 Task: Search one way flight ticket for 3 adults, 3 children in premium economy from Gainesville: Gainesville Regional Airport to Greensboro: Piedmont Triad International Airport on 5-1-2023. Choice of flights is Westjet. Price is upto 89000. Outbound departure time preference is 14:45.
Action: Mouse moved to (151, 149)
Screenshot: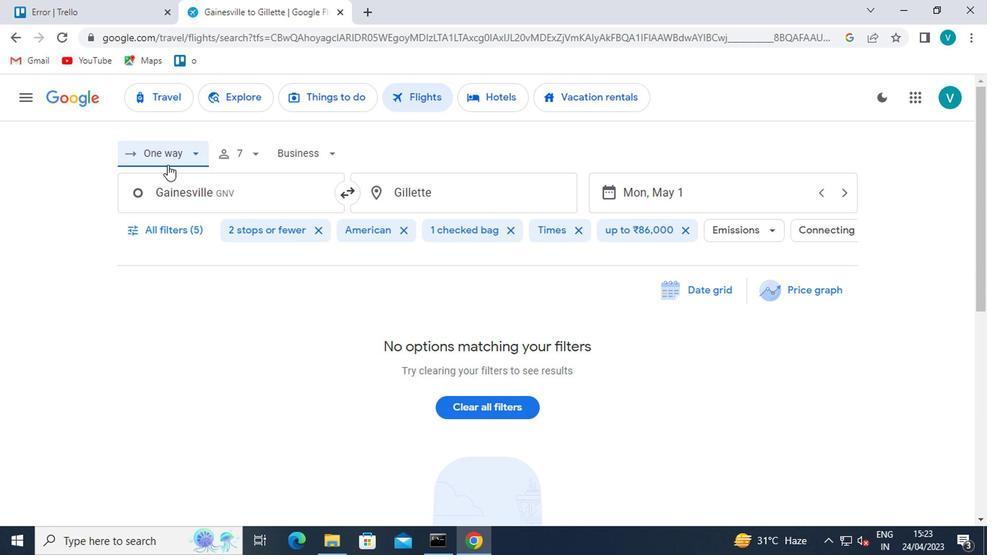 
Action: Mouse pressed left at (151, 149)
Screenshot: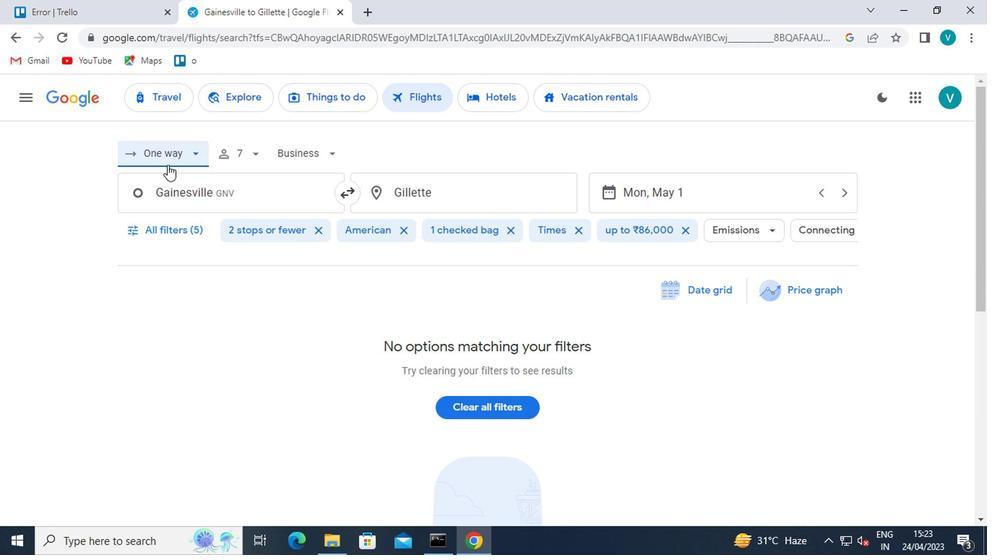 
Action: Mouse moved to (184, 224)
Screenshot: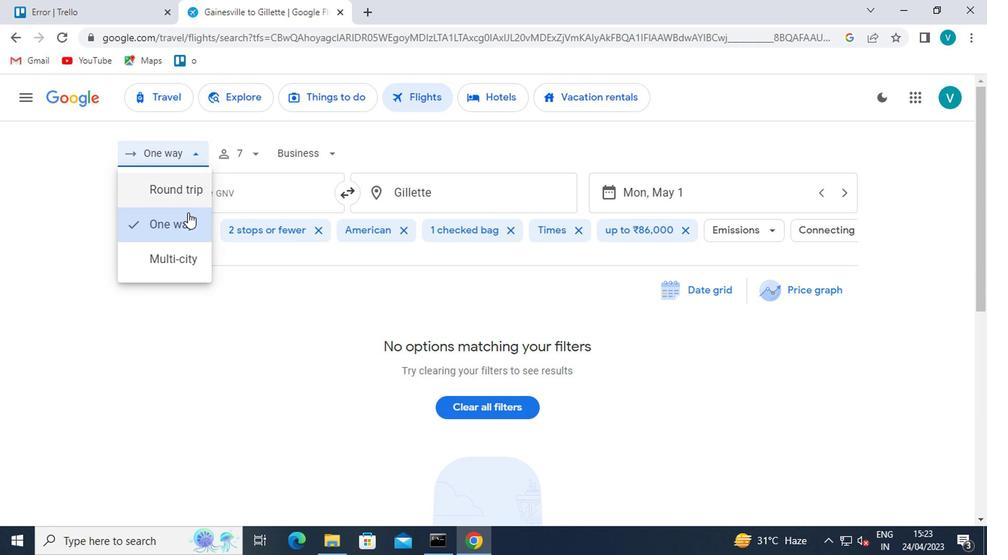 
Action: Mouse pressed left at (184, 224)
Screenshot: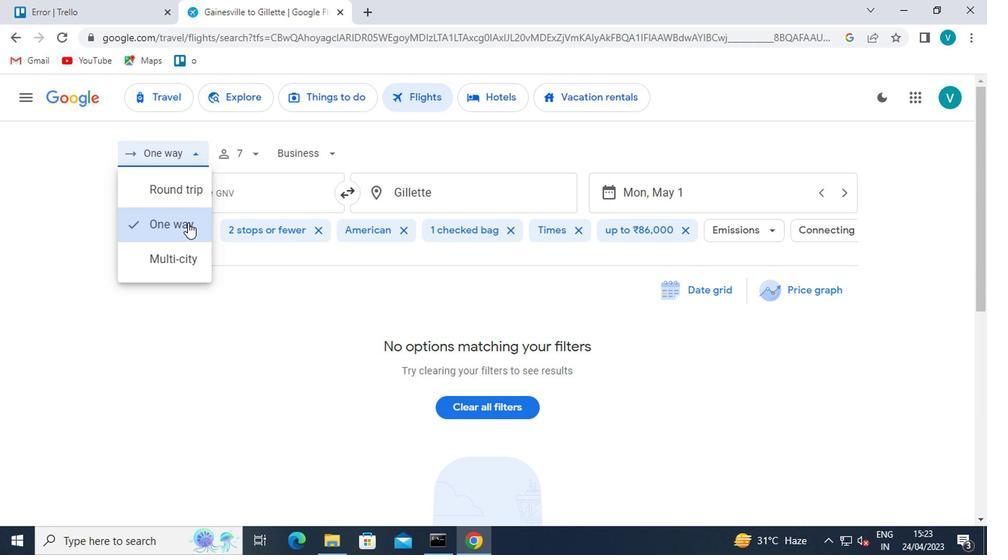 
Action: Mouse moved to (253, 159)
Screenshot: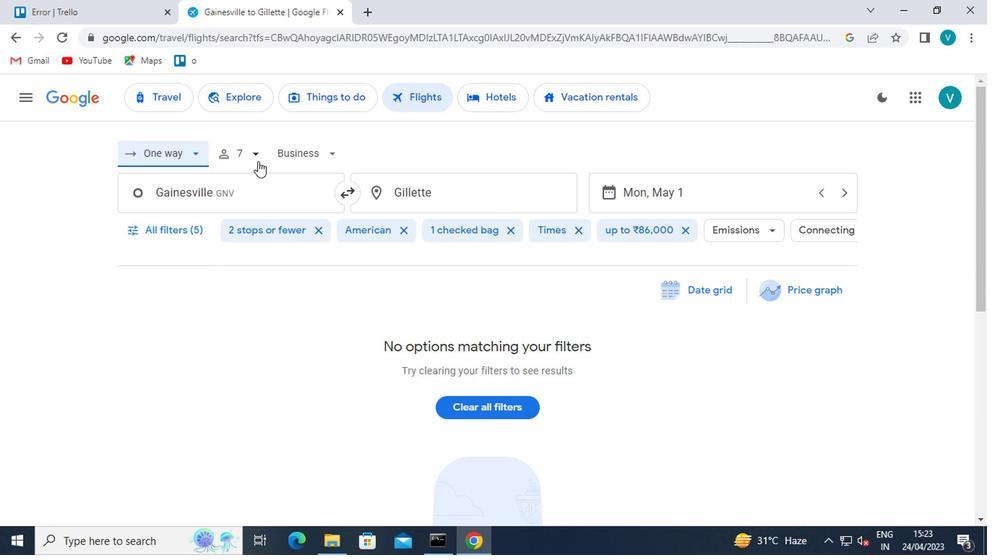 
Action: Mouse pressed left at (253, 159)
Screenshot: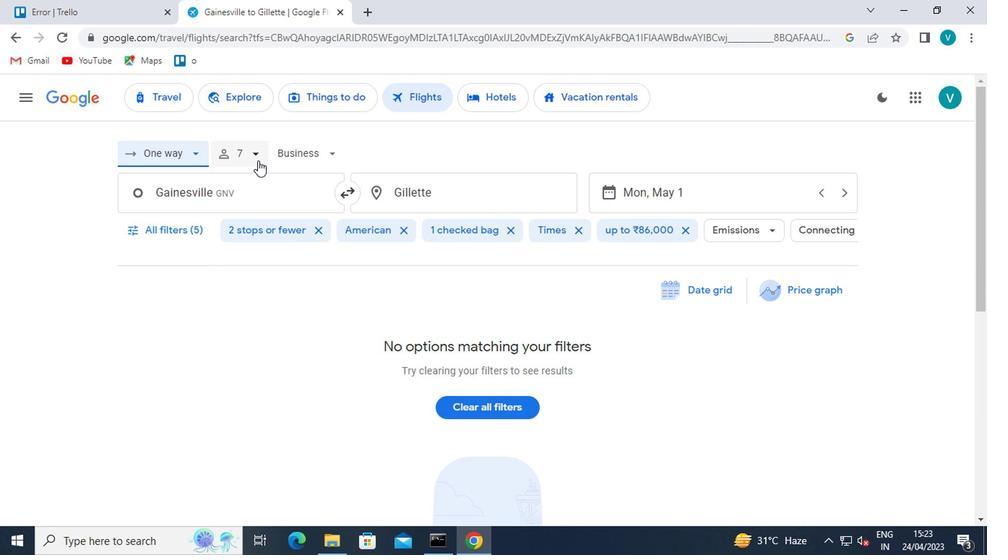 
Action: Mouse moved to (356, 190)
Screenshot: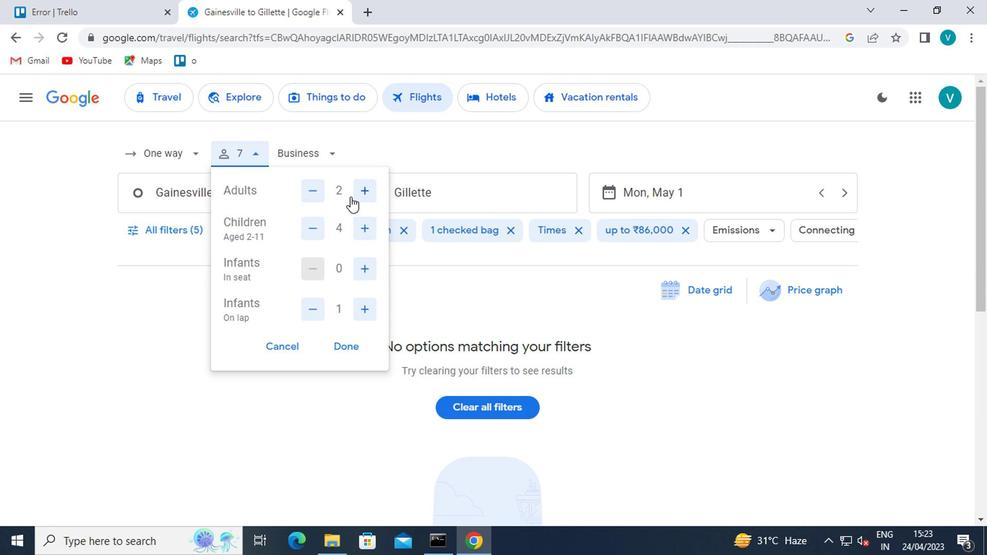 
Action: Mouse pressed left at (356, 190)
Screenshot: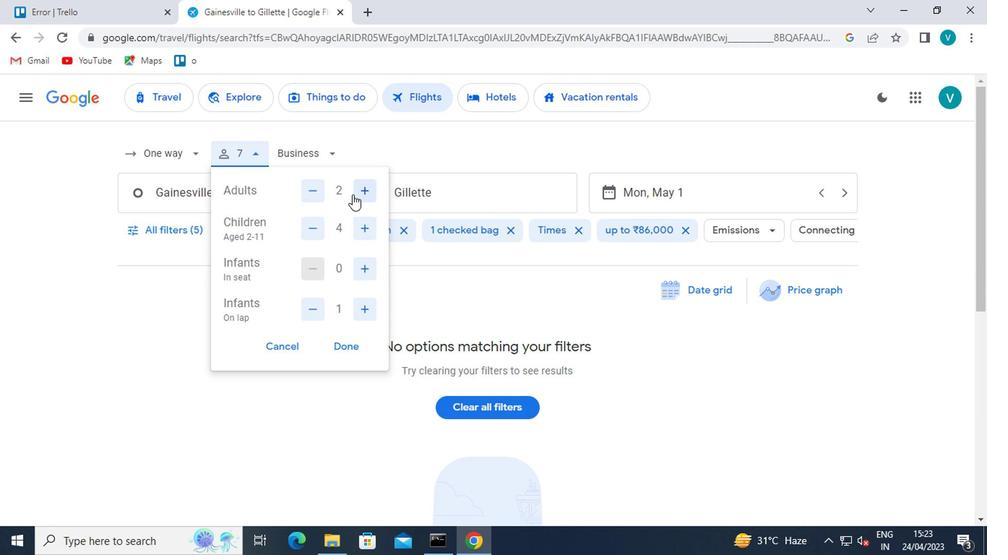 
Action: Mouse moved to (312, 226)
Screenshot: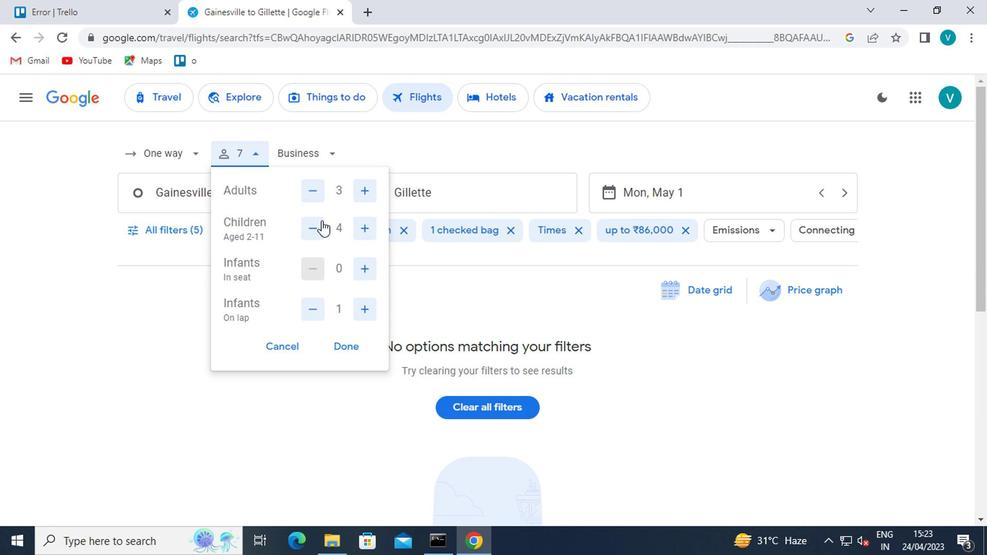 
Action: Mouse pressed left at (312, 226)
Screenshot: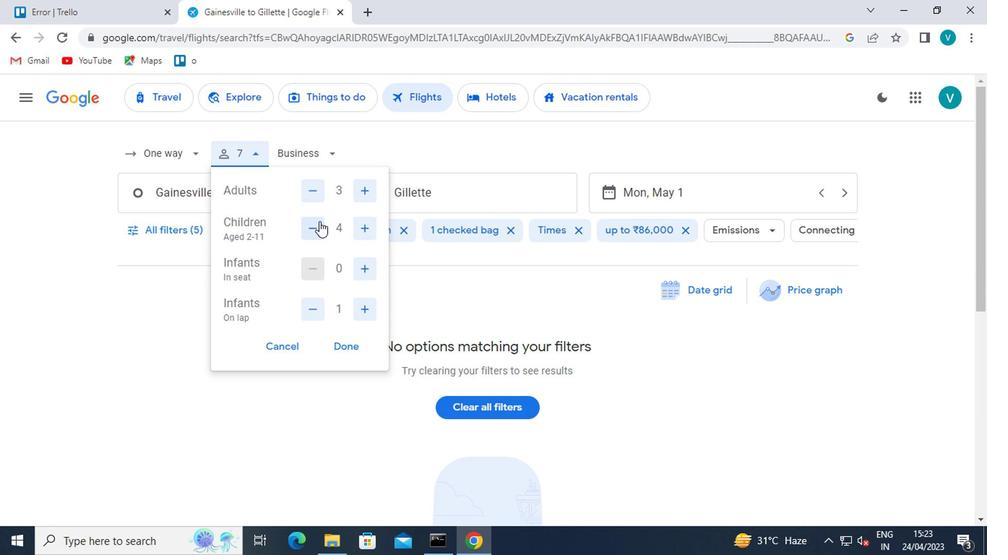 
Action: Mouse moved to (308, 300)
Screenshot: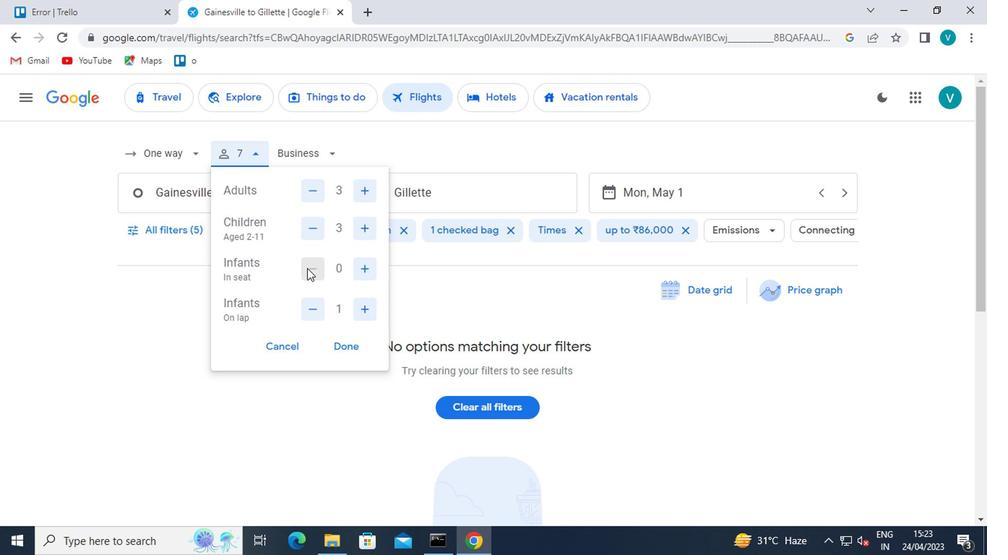 
Action: Mouse pressed left at (308, 300)
Screenshot: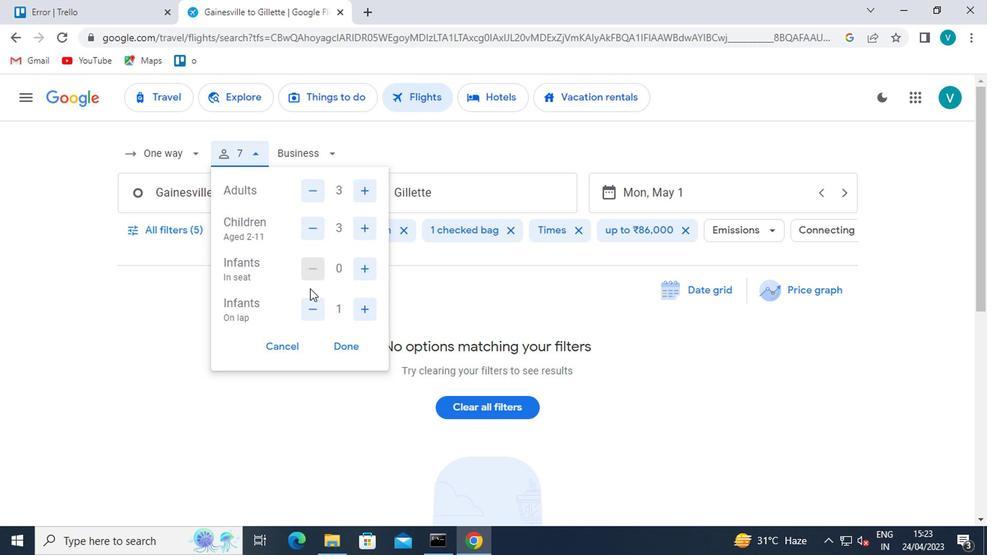 
Action: Mouse moved to (324, 161)
Screenshot: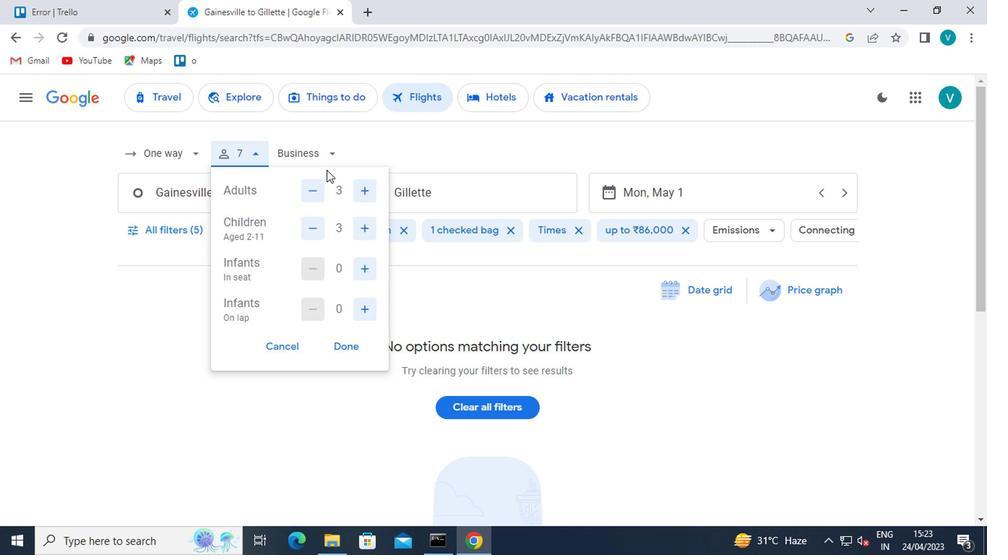 
Action: Mouse pressed left at (324, 161)
Screenshot: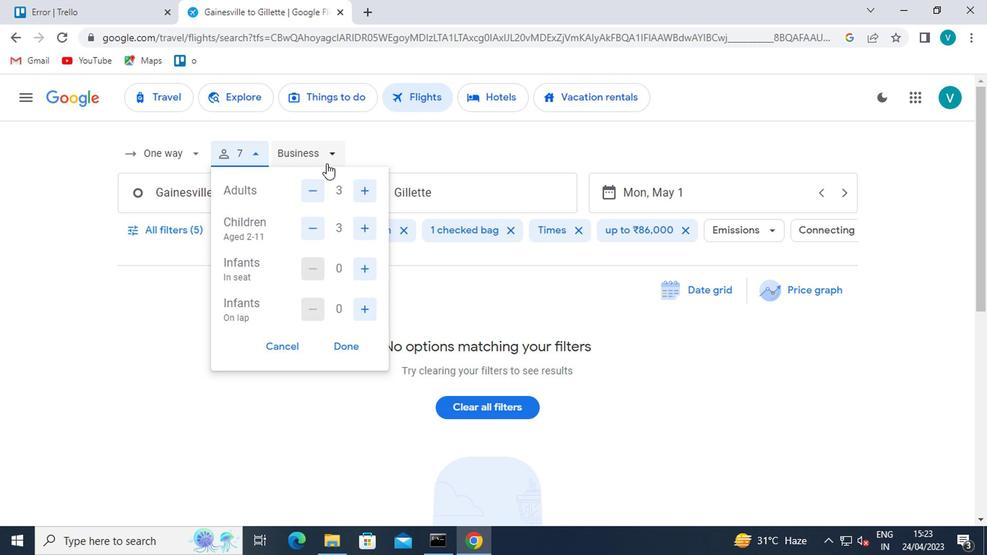 
Action: Mouse moved to (370, 230)
Screenshot: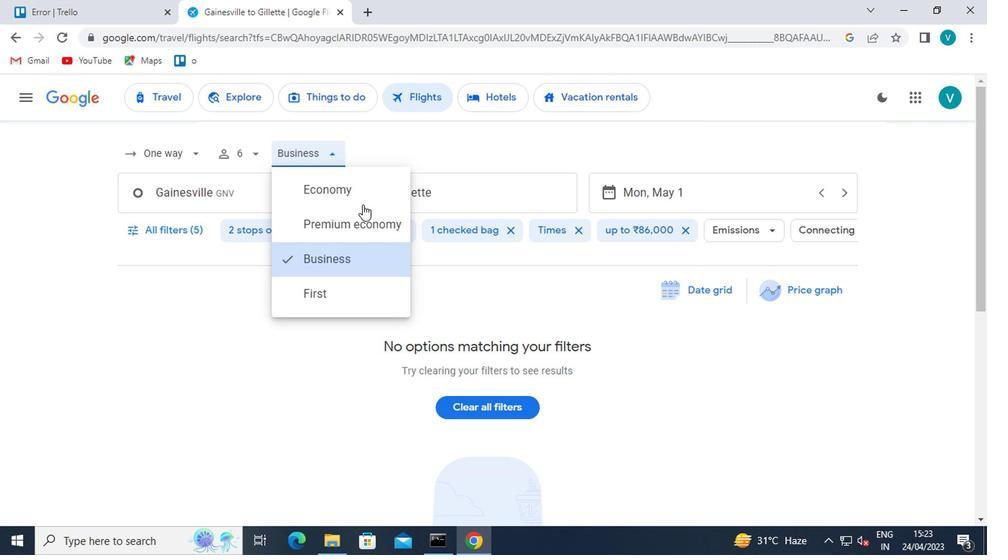
Action: Mouse pressed left at (370, 230)
Screenshot: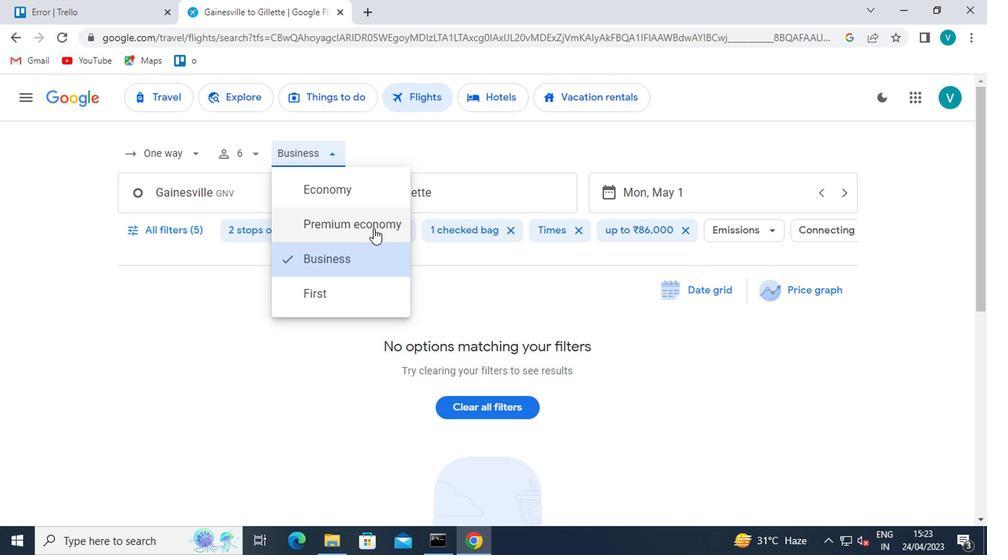 
Action: Mouse moved to (283, 198)
Screenshot: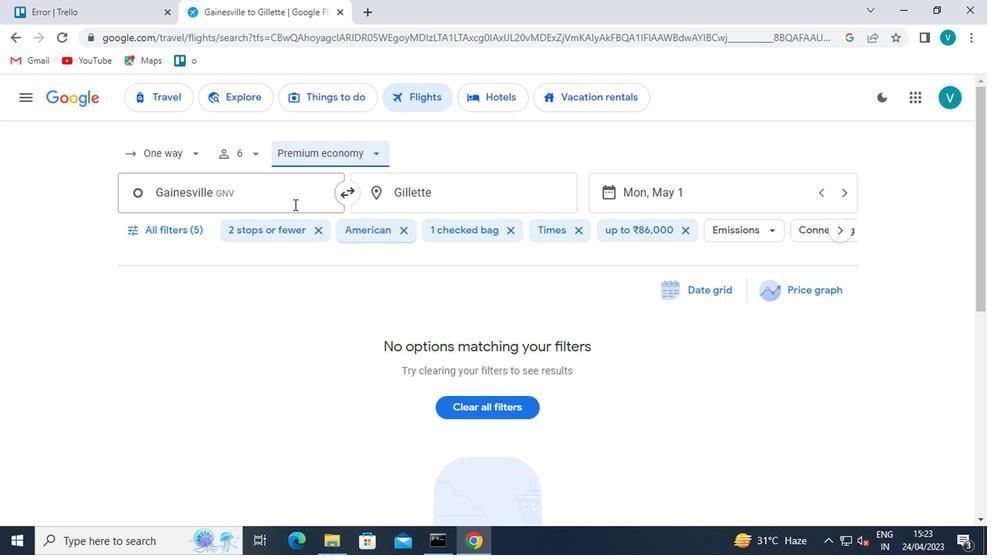 
Action: Mouse pressed left at (283, 198)
Screenshot: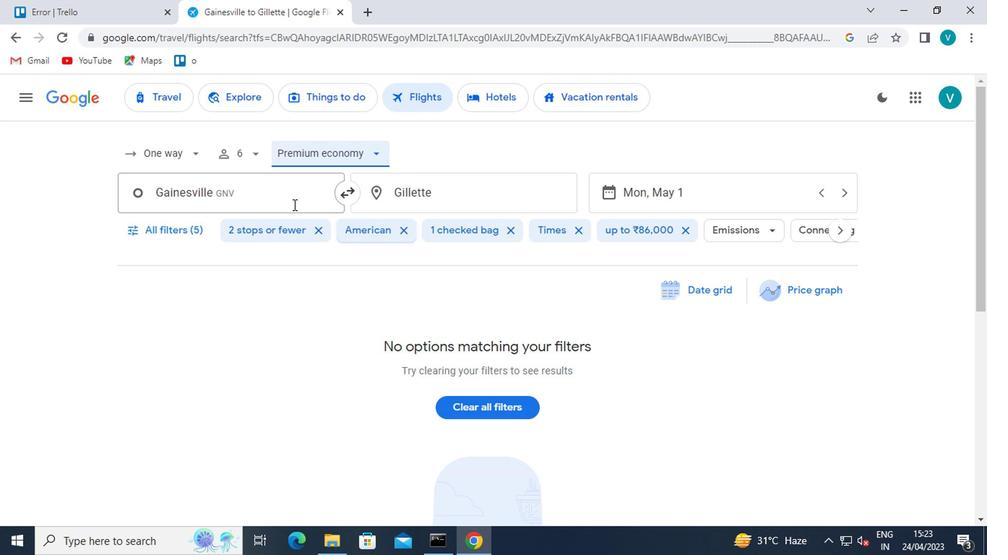 
Action: Mouse moved to (283, 197)
Screenshot: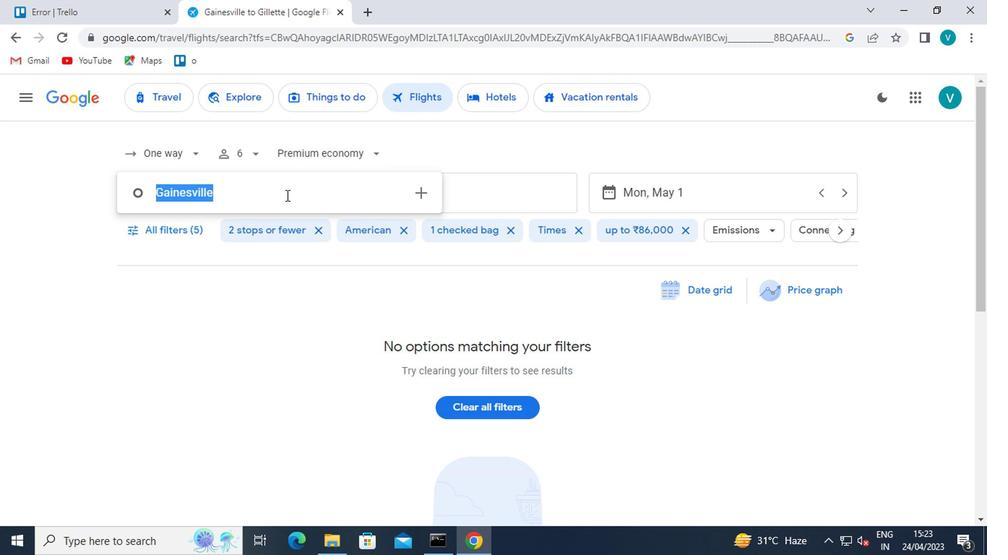 
Action: Key pressed <Key.shift>GAINESVU<Key.backspace>ILLE<Key.space>
Screenshot: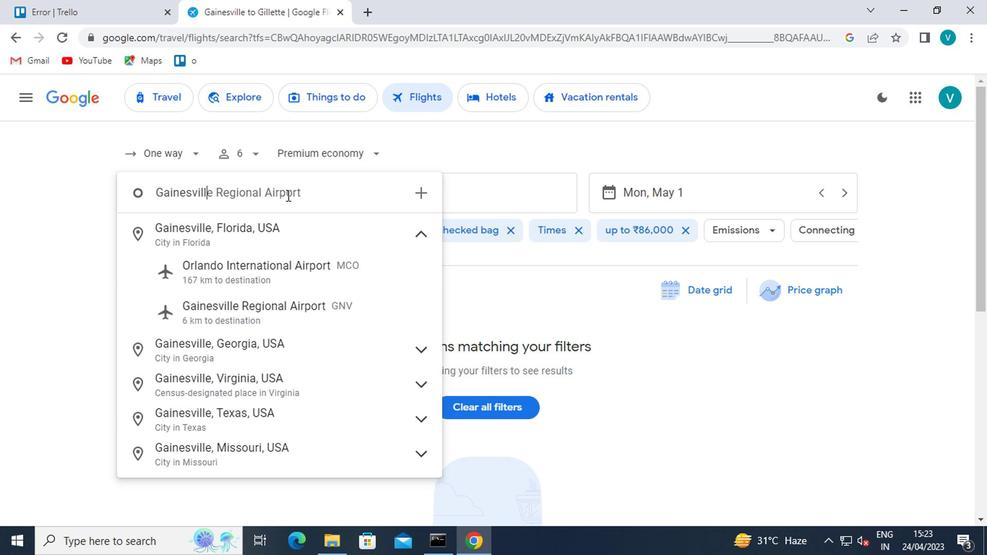 
Action: Mouse moved to (244, 305)
Screenshot: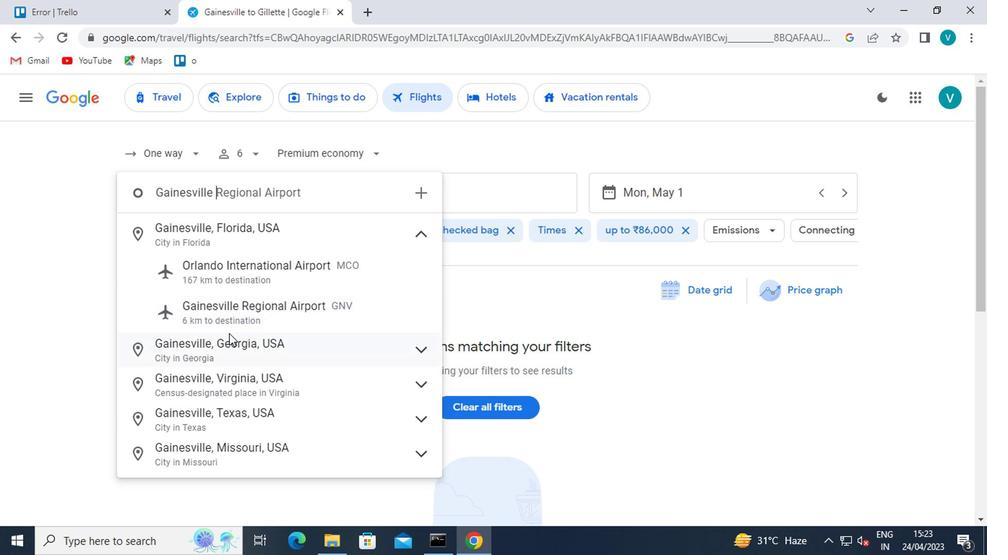 
Action: Mouse pressed left at (244, 305)
Screenshot: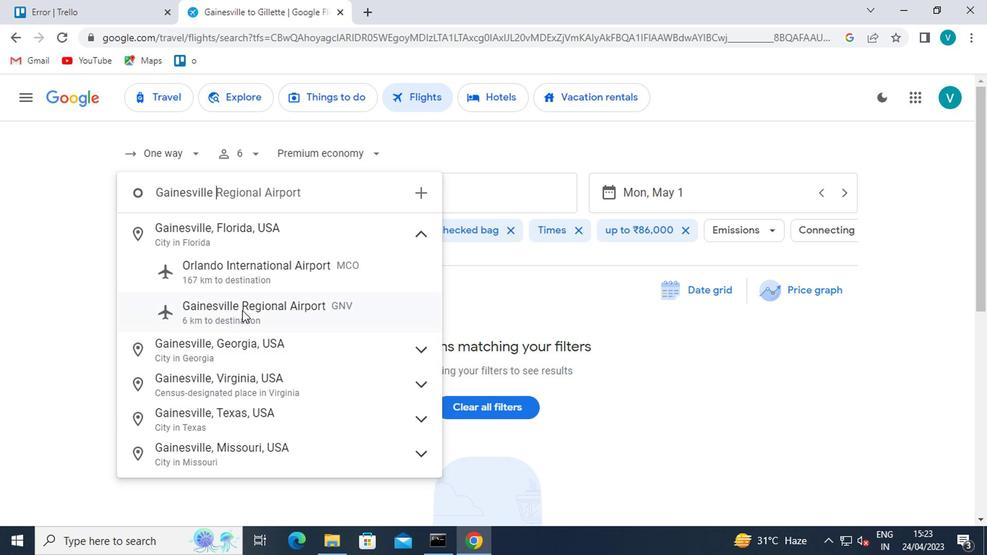 
Action: Mouse moved to (472, 198)
Screenshot: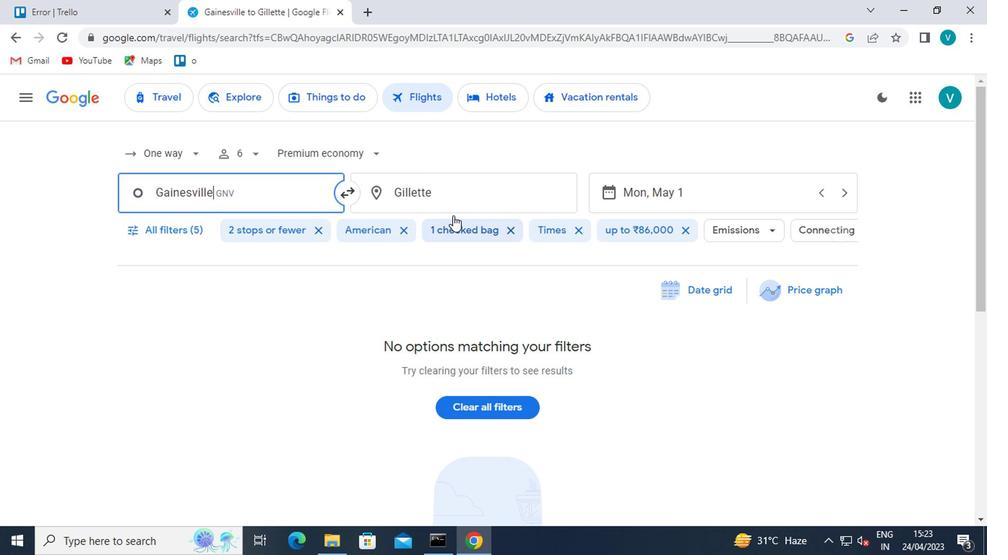 
Action: Mouse pressed left at (472, 198)
Screenshot: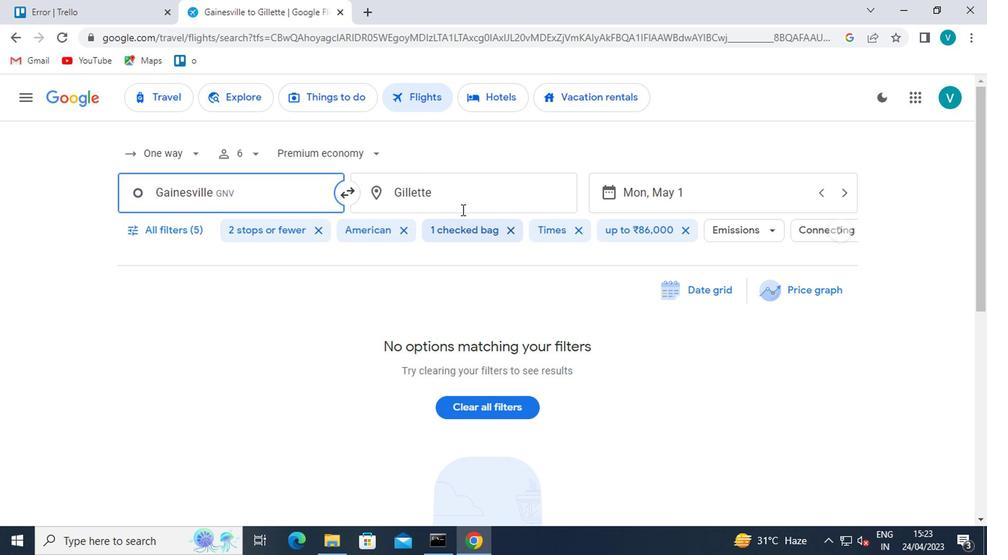 
Action: Mouse moved to (185, 26)
Screenshot: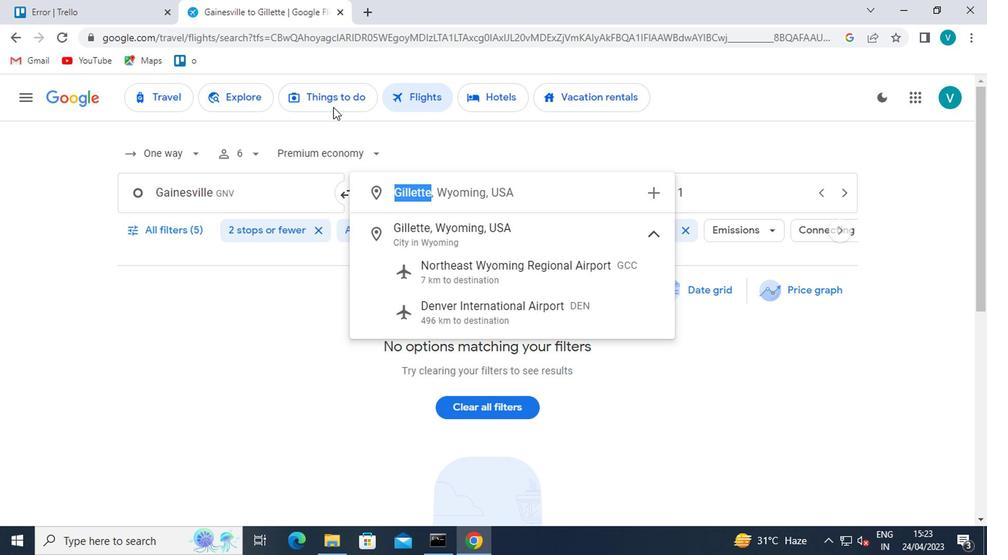 
Action: Key pressed <Key.shift>GREENS
Screenshot: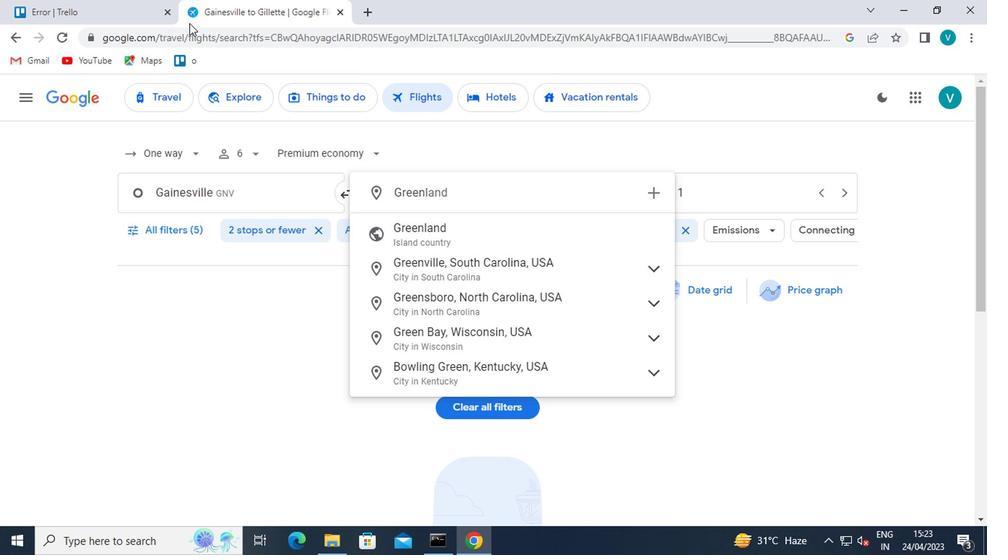 
Action: Mouse moved to (541, 262)
Screenshot: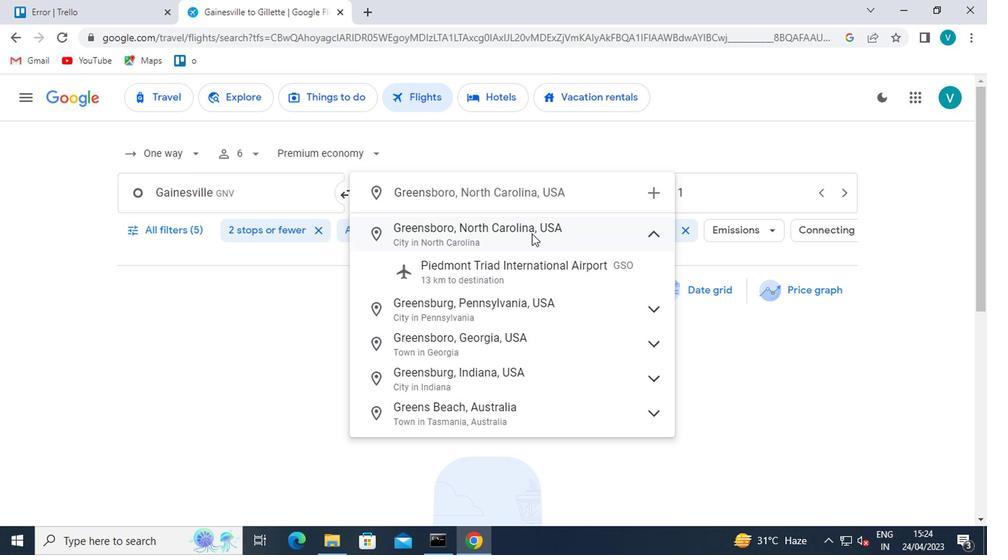 
Action: Mouse pressed left at (541, 262)
Screenshot: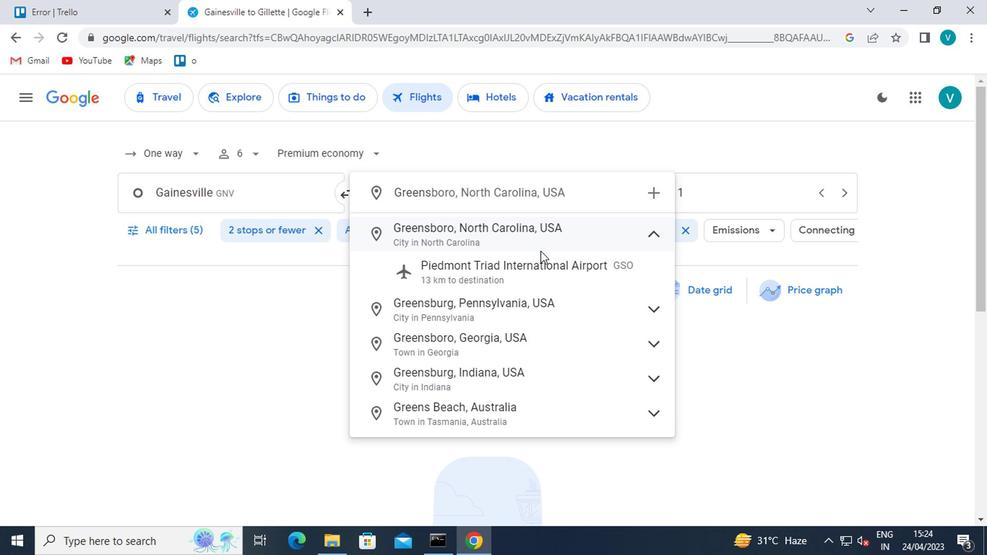 
Action: Mouse moved to (710, 190)
Screenshot: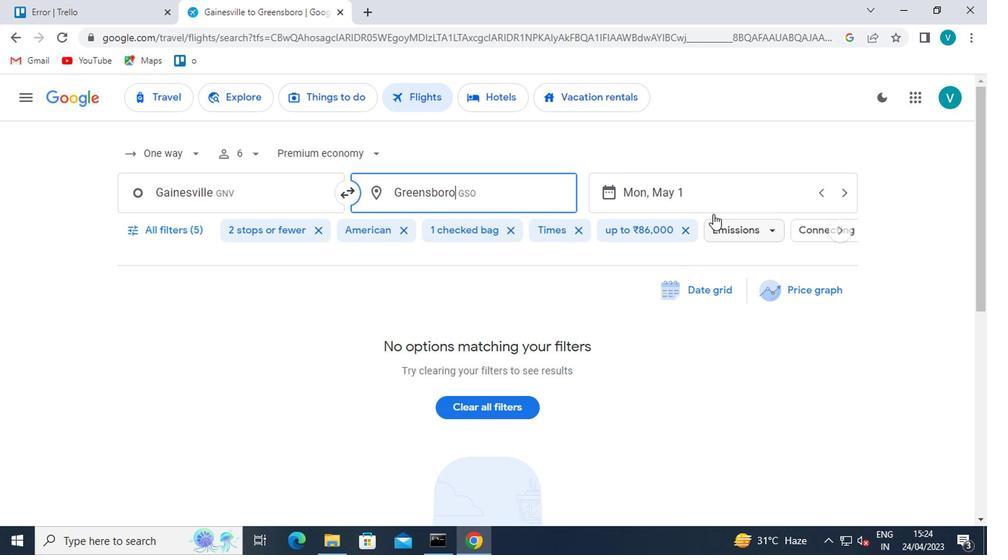 
Action: Mouse pressed left at (710, 190)
Screenshot: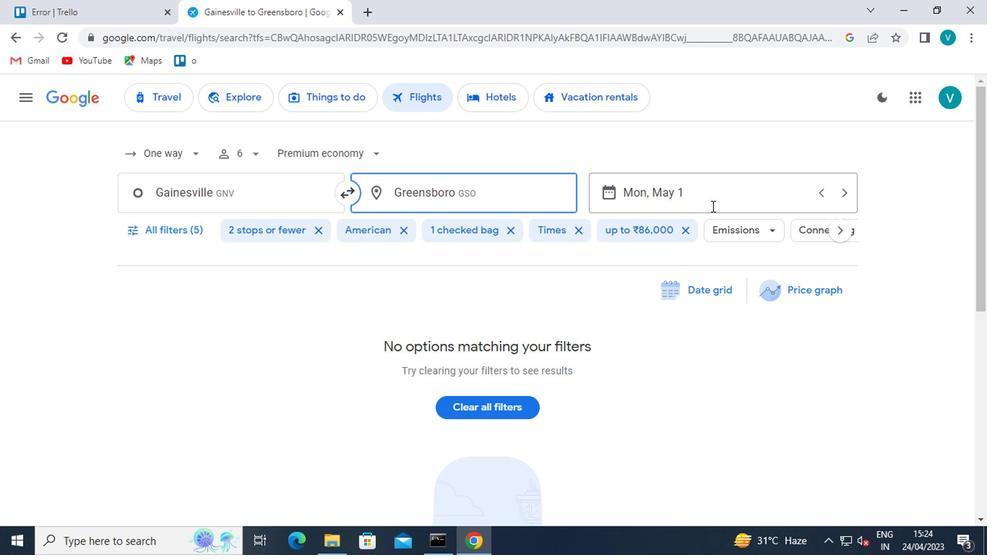 
Action: Mouse moved to (661, 275)
Screenshot: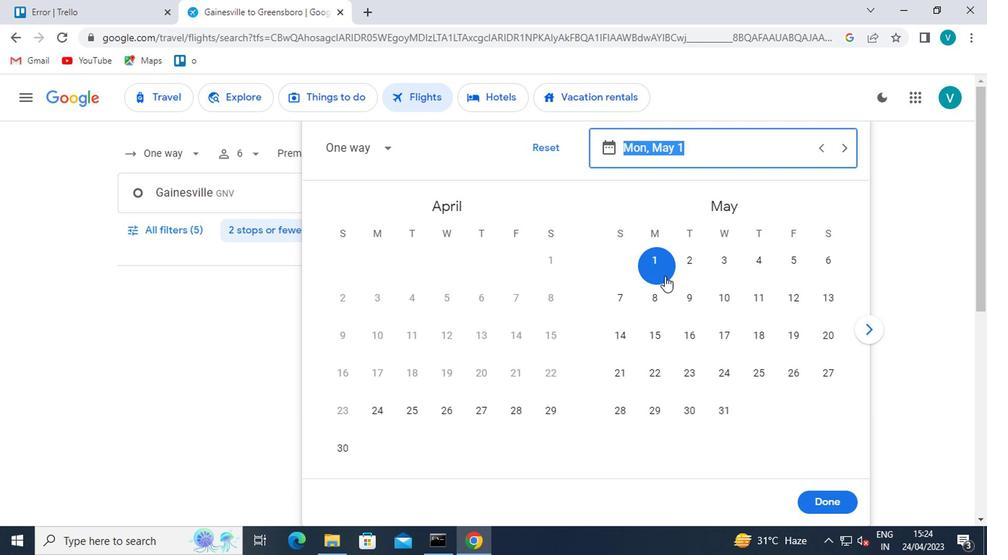 
Action: Mouse pressed left at (661, 275)
Screenshot: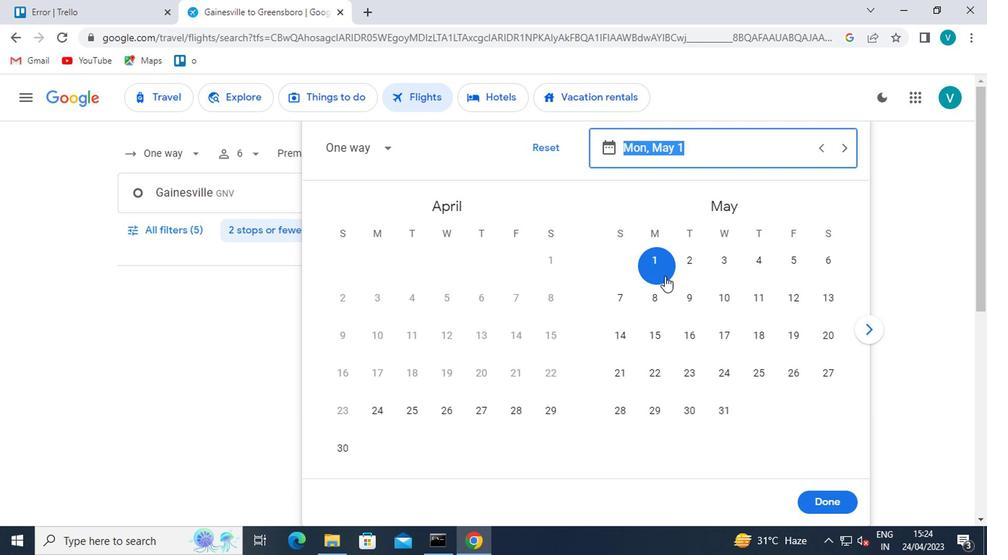 
Action: Mouse moved to (832, 502)
Screenshot: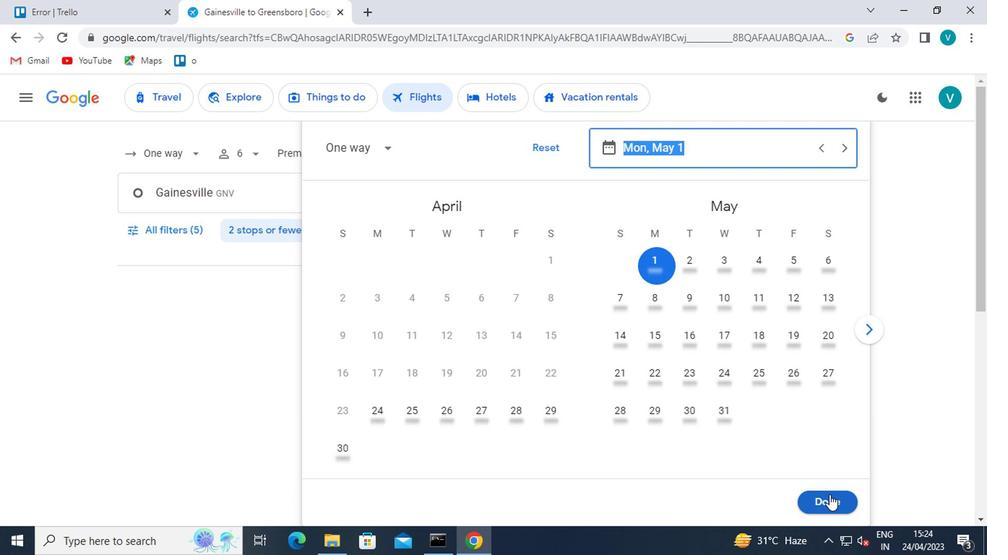 
Action: Mouse pressed left at (832, 502)
Screenshot: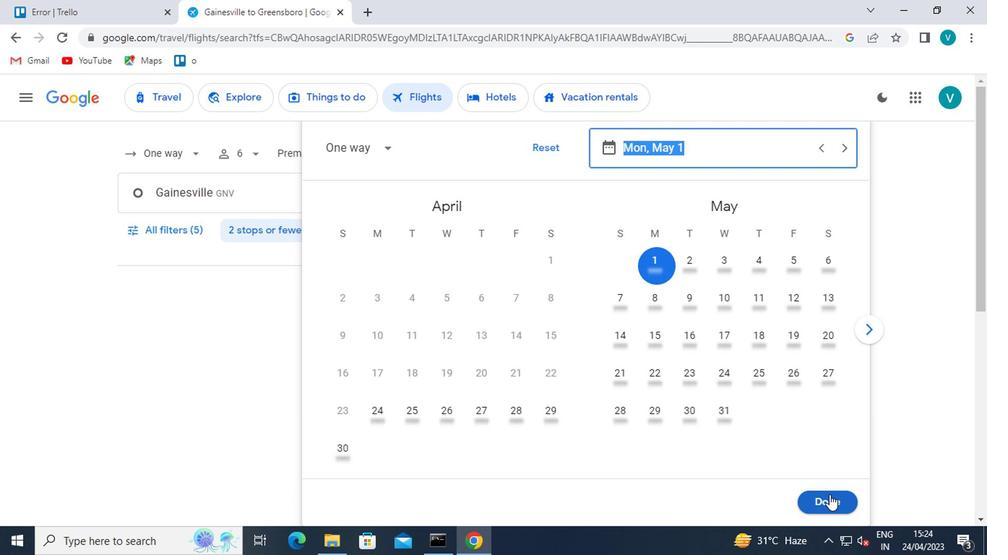 
Action: Mouse moved to (146, 228)
Screenshot: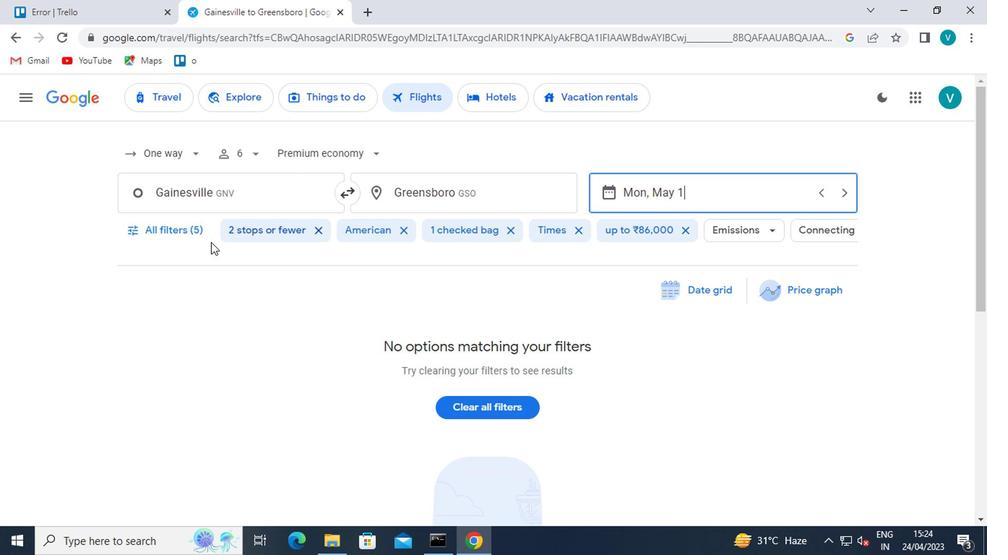 
Action: Mouse pressed left at (146, 228)
Screenshot: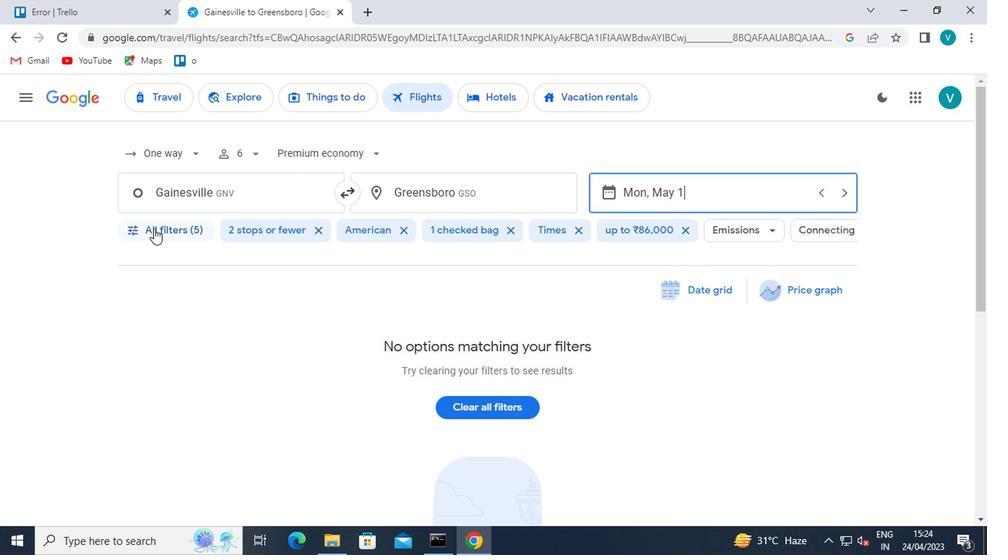 
Action: Mouse moved to (332, 354)
Screenshot: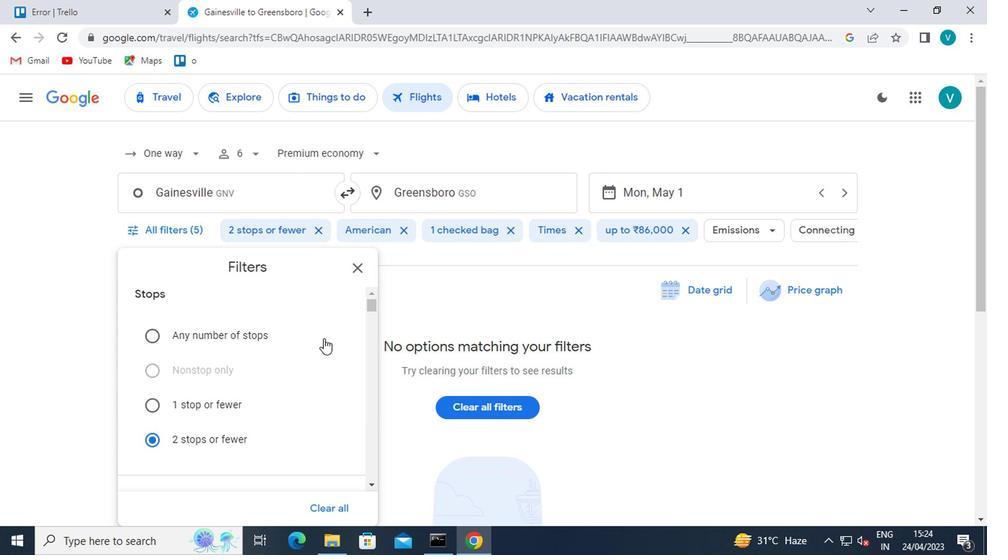 
Action: Mouse scrolled (332, 353) with delta (0, 0)
Screenshot: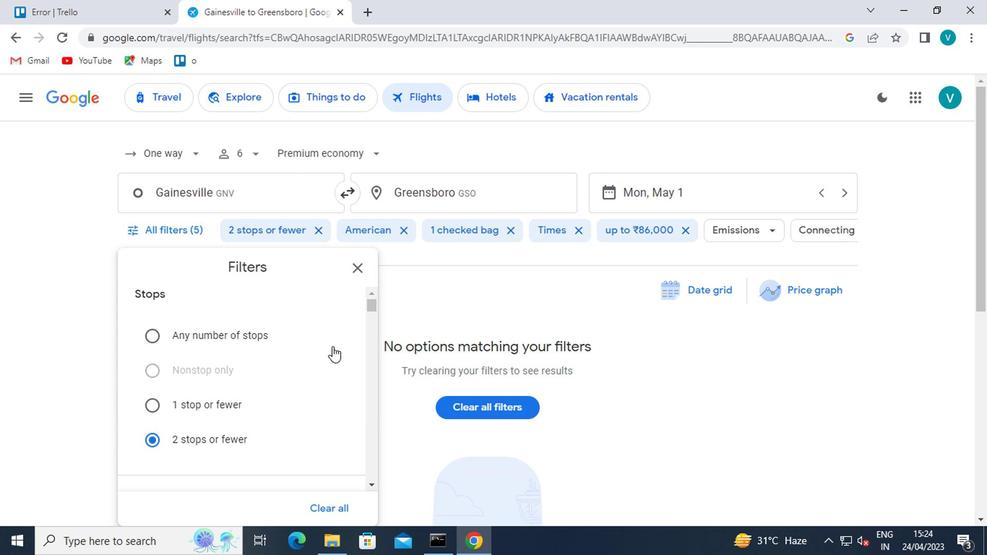 
Action: Mouse moved to (332, 354)
Screenshot: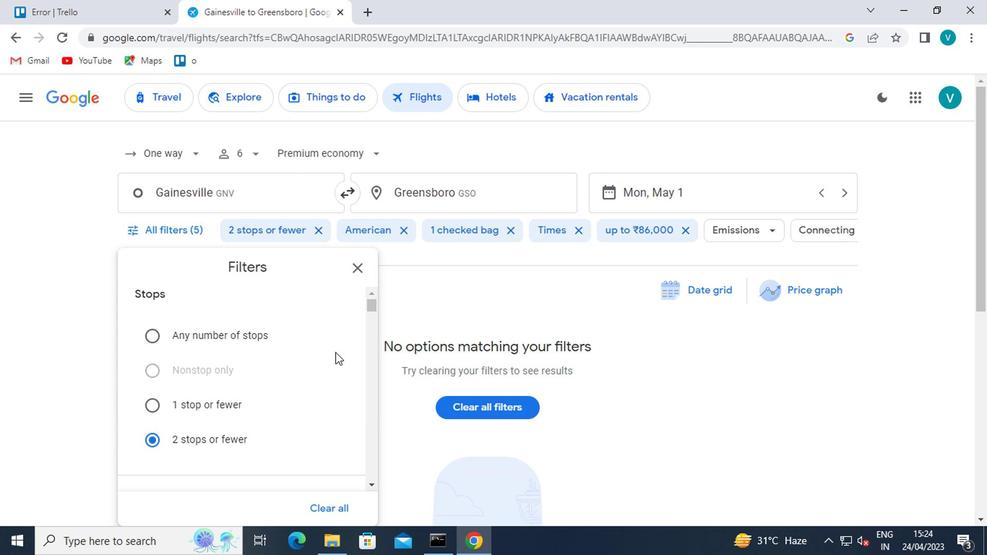 
Action: Mouse scrolled (332, 354) with delta (0, 0)
Screenshot: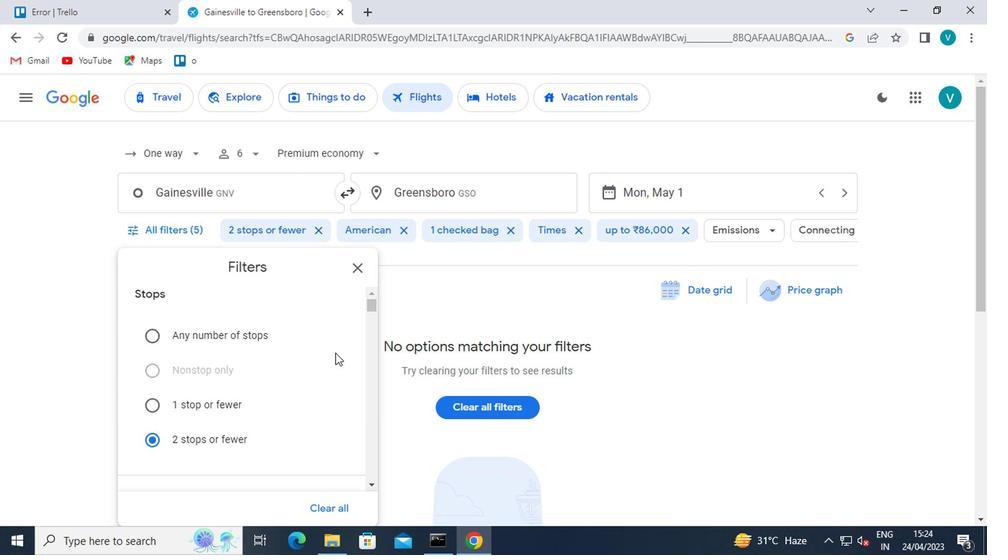 
Action: Mouse scrolled (332, 354) with delta (0, 0)
Screenshot: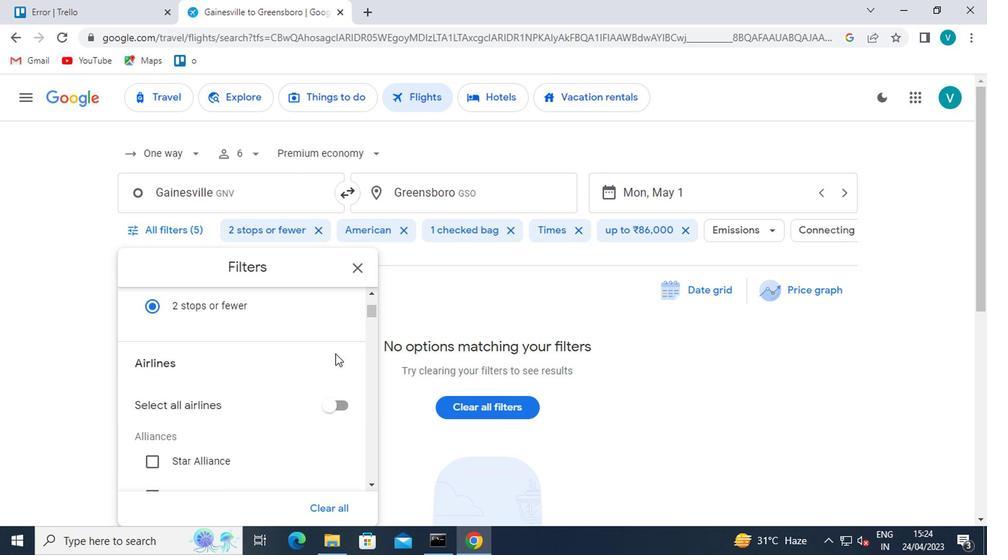 
Action: Mouse scrolled (332, 354) with delta (0, 0)
Screenshot: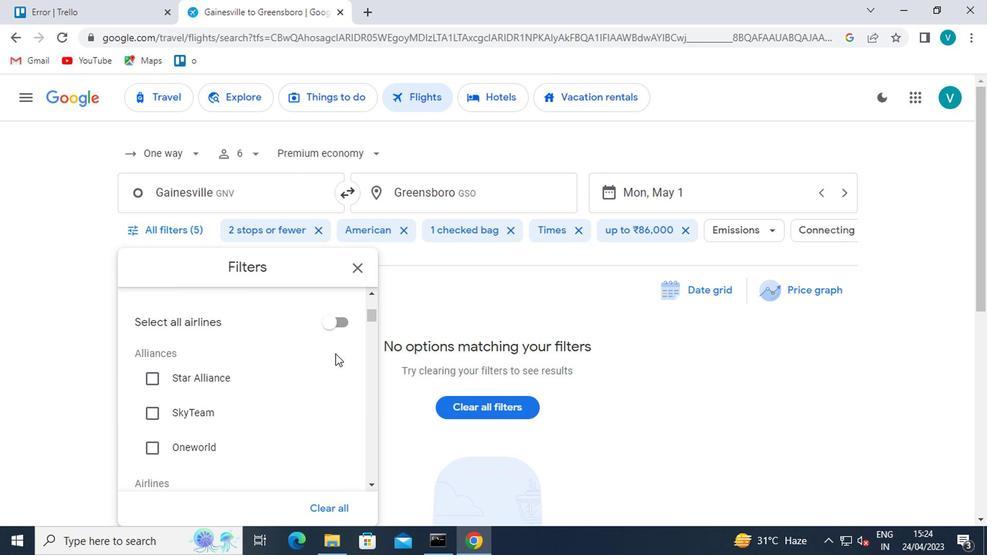 
Action: Mouse scrolled (332, 354) with delta (0, 0)
Screenshot: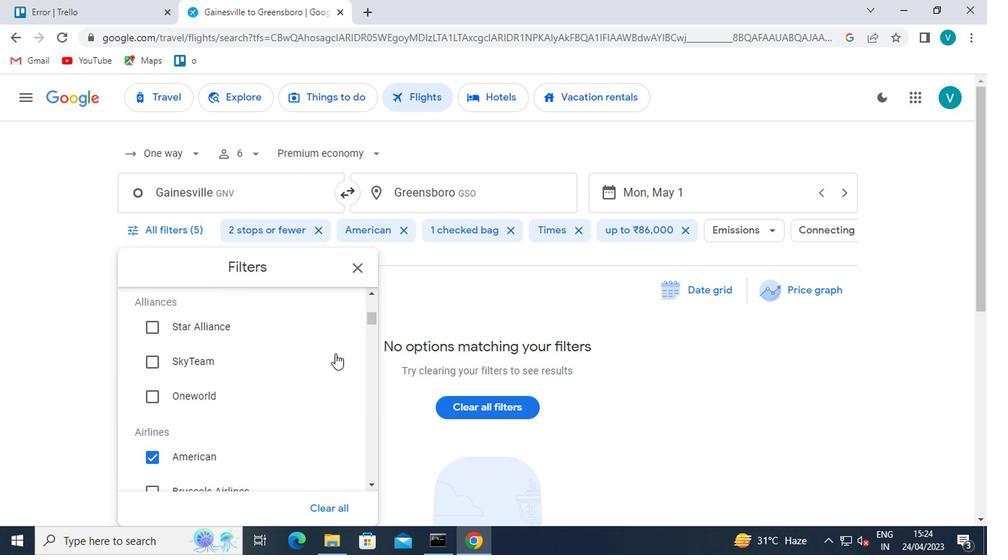 
Action: Mouse scrolled (332, 354) with delta (0, 0)
Screenshot: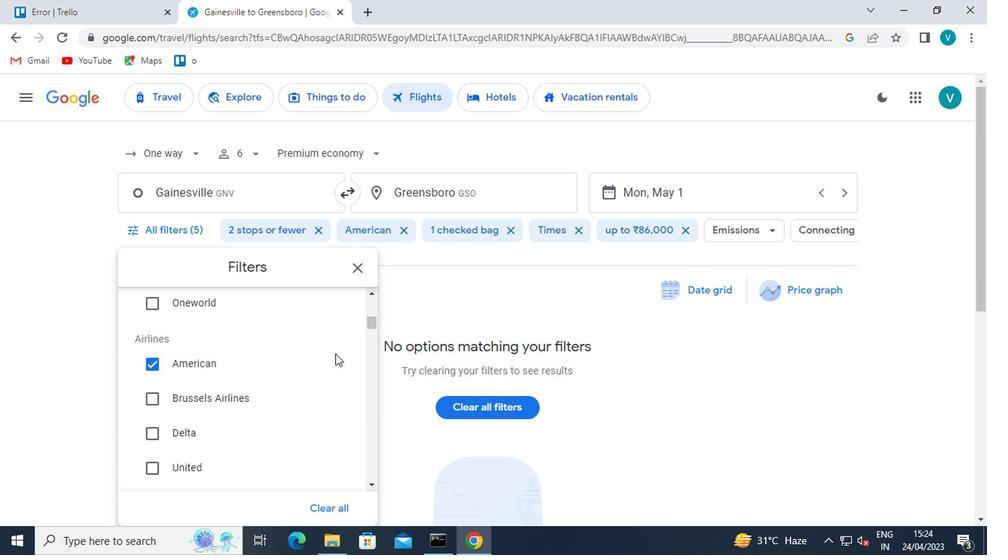 
Action: Mouse moved to (322, 426)
Screenshot: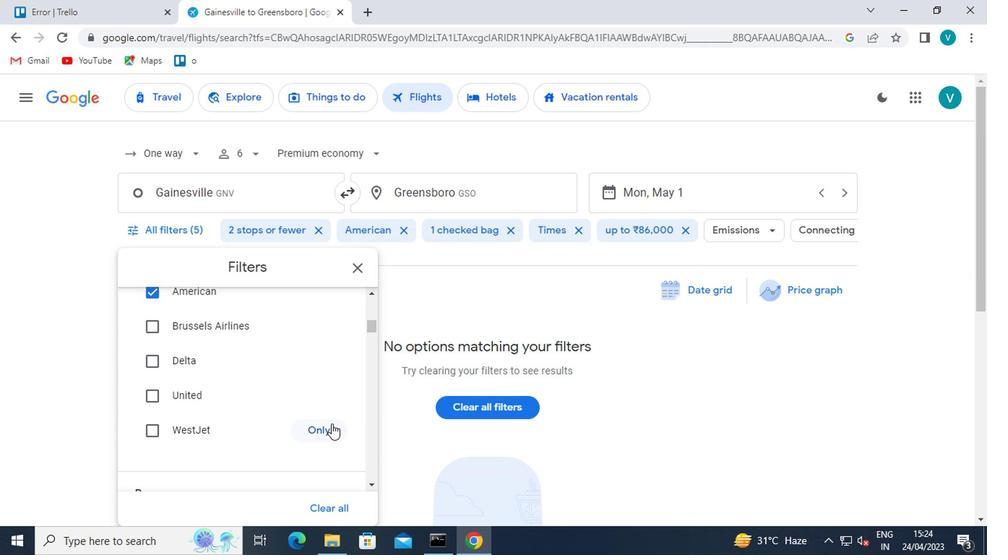 
Action: Mouse pressed left at (322, 426)
Screenshot: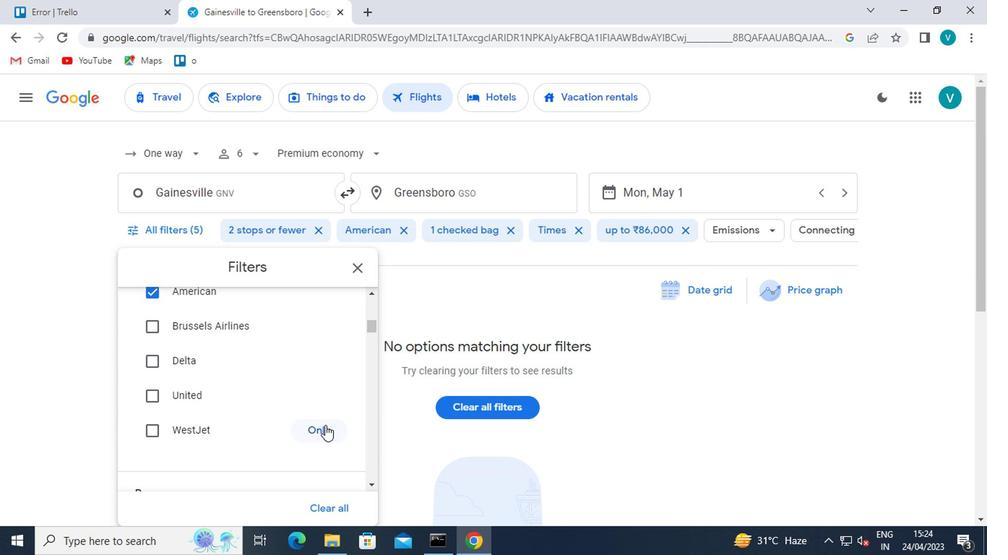 
Action: Mouse scrolled (322, 425) with delta (0, -1)
Screenshot: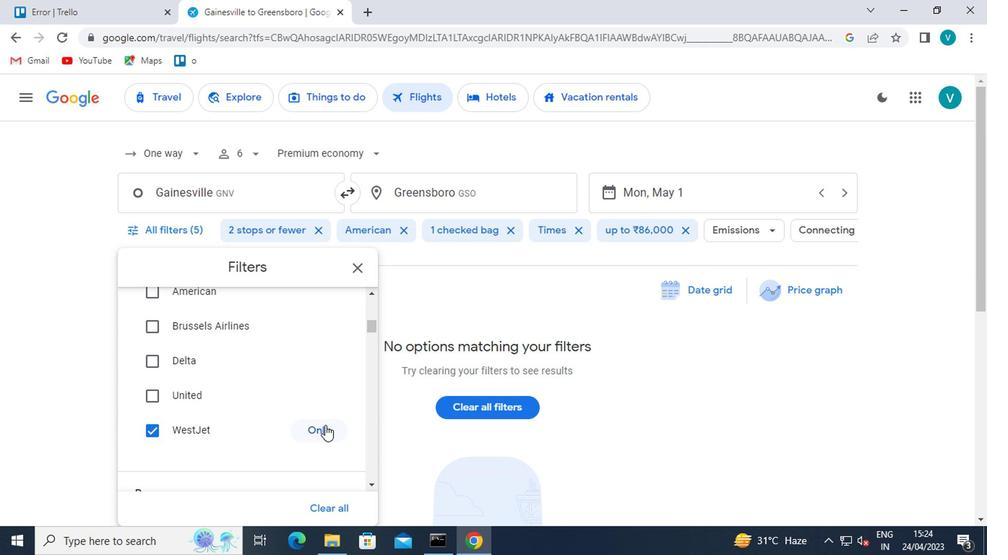 
Action: Mouse scrolled (322, 425) with delta (0, -1)
Screenshot: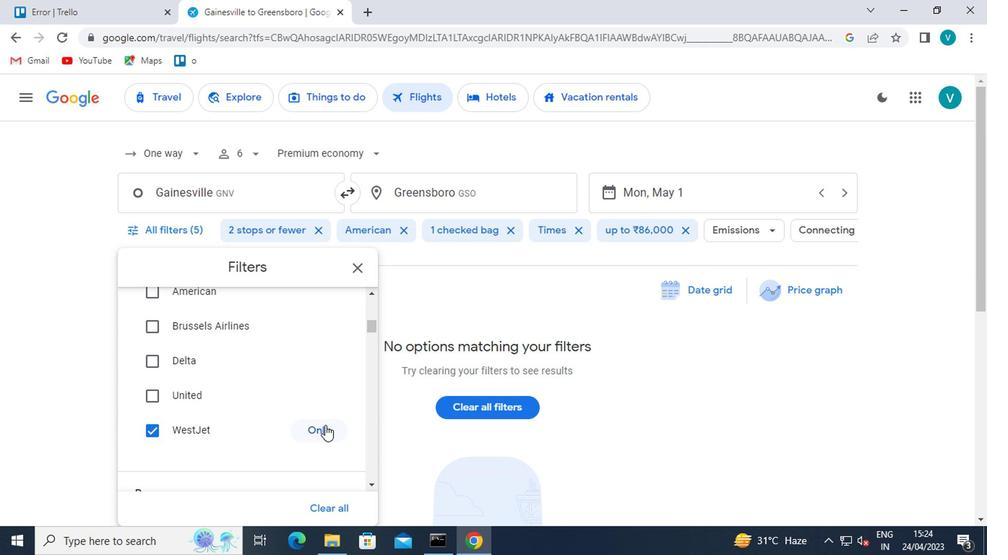 
Action: Mouse scrolled (322, 425) with delta (0, -1)
Screenshot: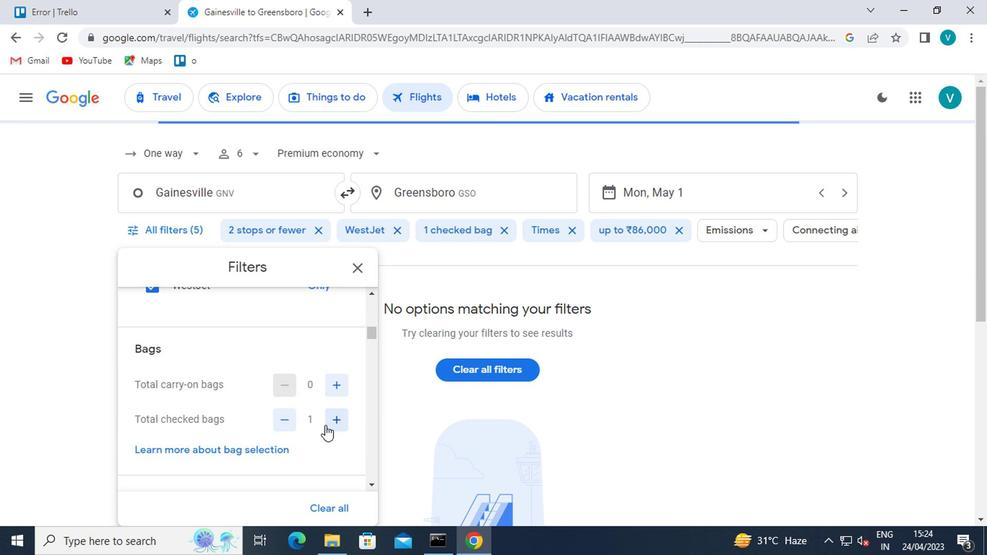 
Action: Mouse scrolled (322, 425) with delta (0, -1)
Screenshot: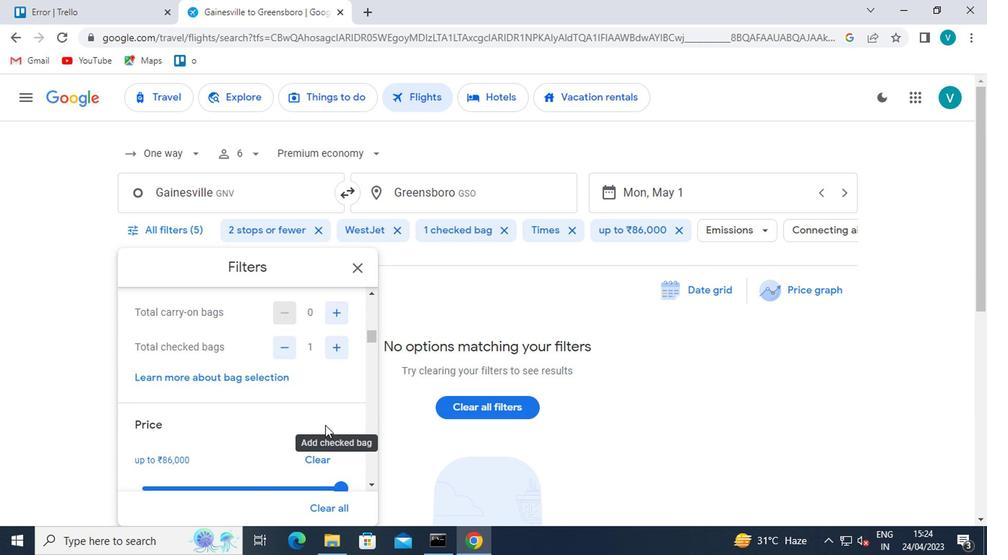 
Action: Mouse moved to (333, 415)
Screenshot: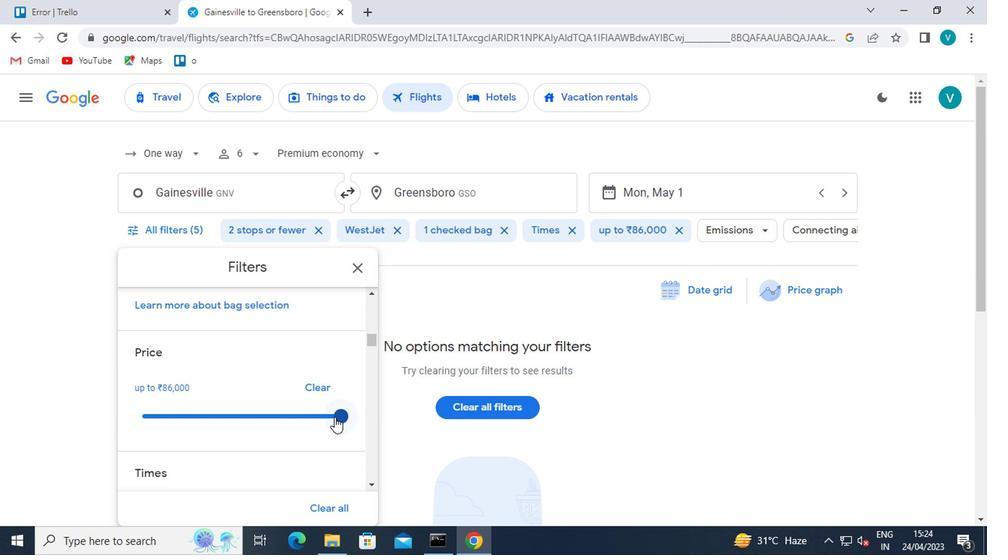 
Action: Mouse pressed left at (333, 415)
Screenshot: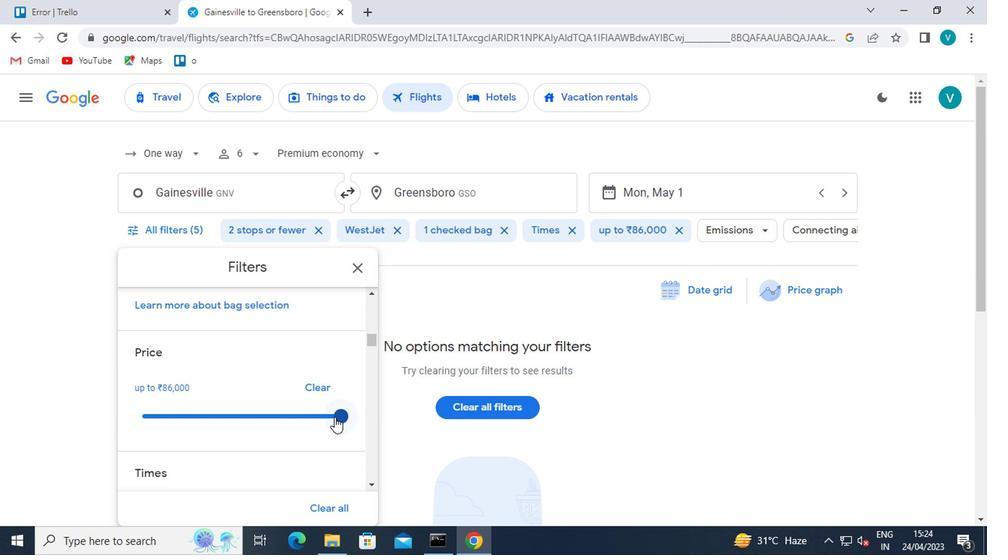 
Action: Mouse moved to (333, 415)
Screenshot: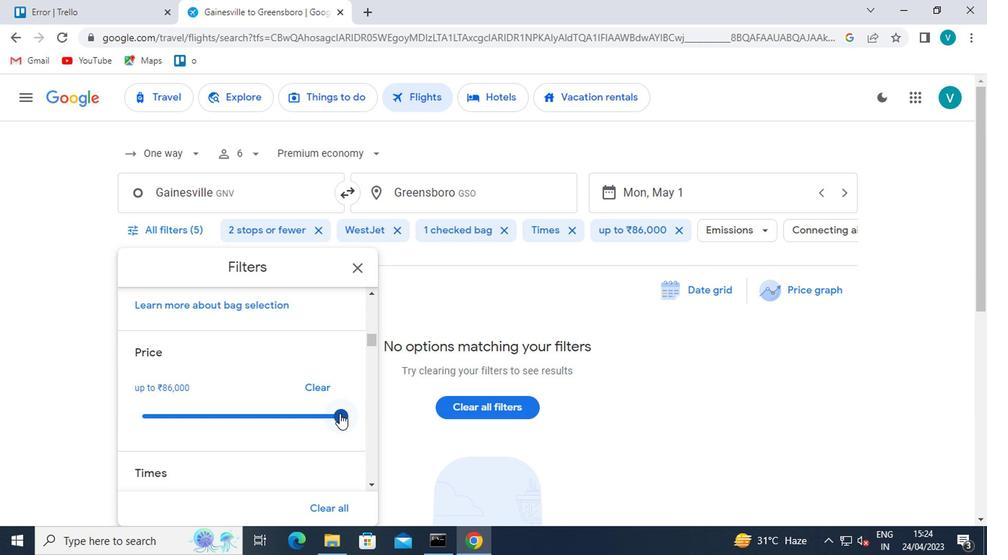 
Action: Mouse scrolled (333, 414) with delta (0, -1)
Screenshot: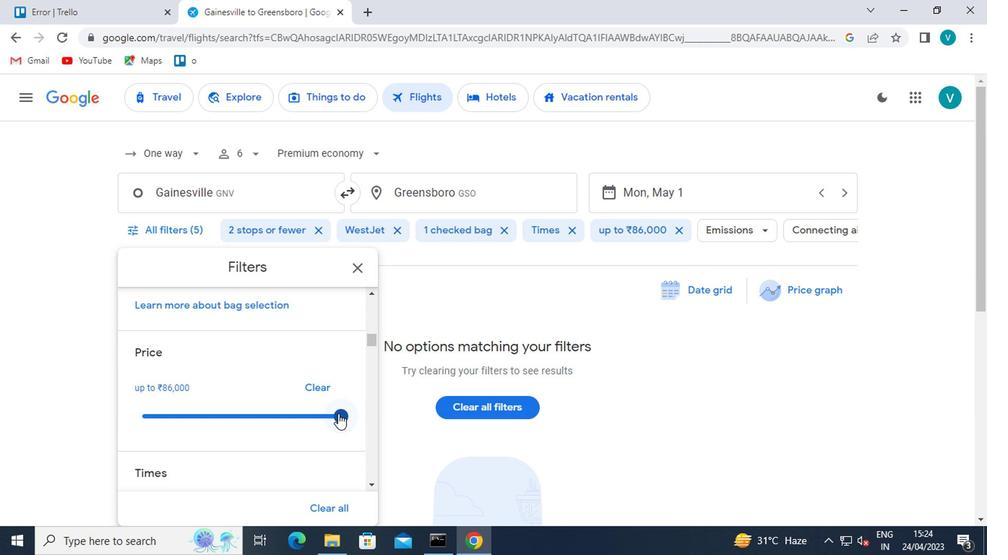 
Action: Mouse moved to (333, 415)
Screenshot: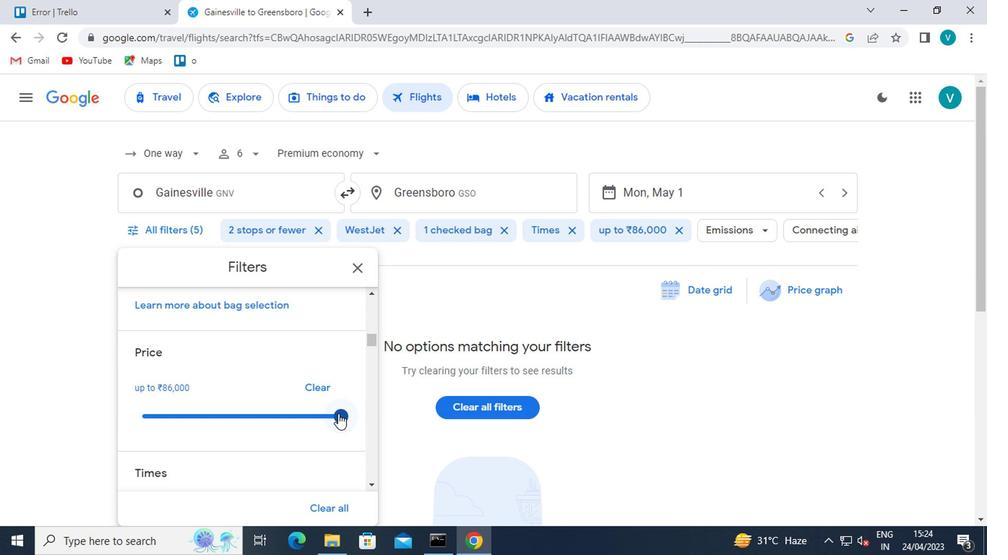 
Action: Mouse scrolled (333, 414) with delta (0, -1)
Screenshot: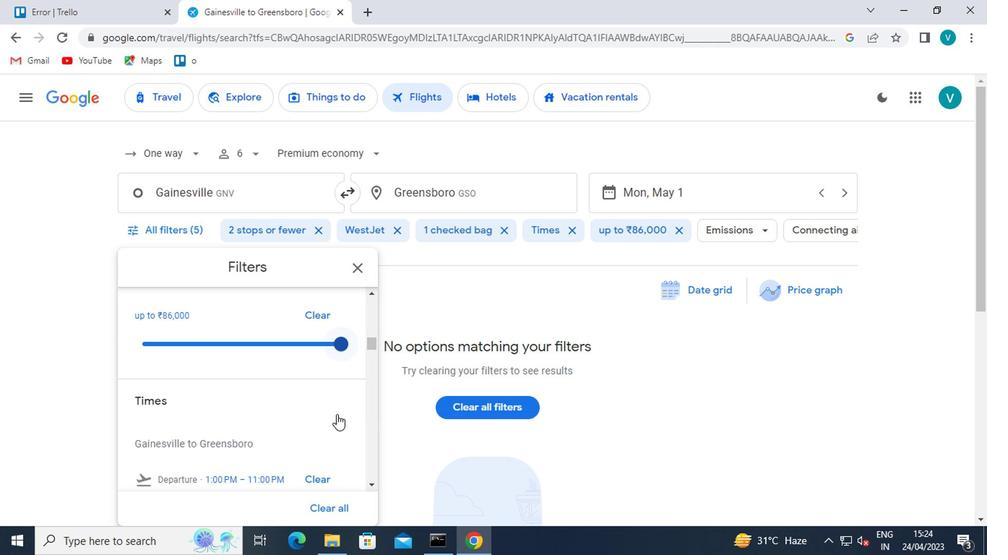 
Action: Mouse moved to (244, 437)
Screenshot: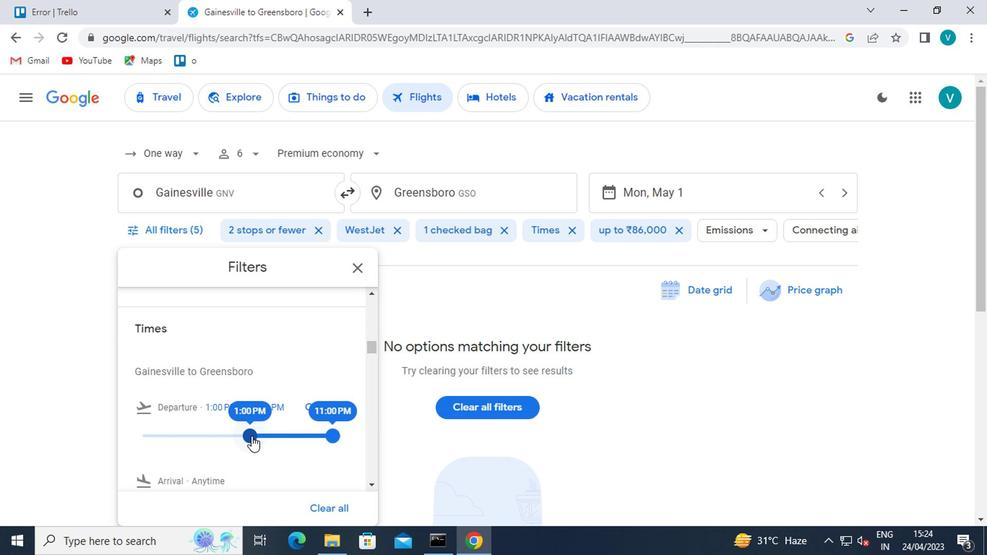 
Action: Mouse pressed left at (244, 437)
Screenshot: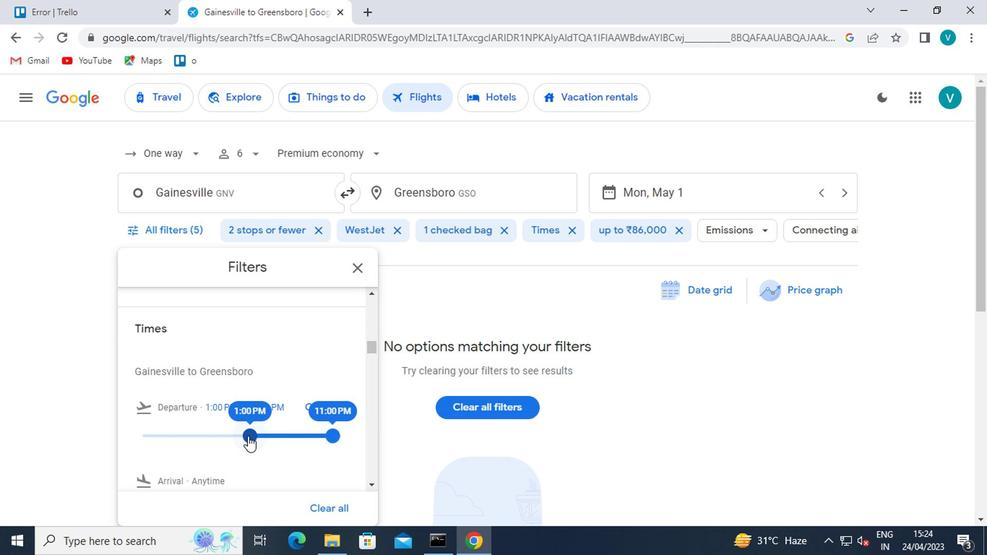 
Action: Mouse moved to (255, 437)
Screenshot: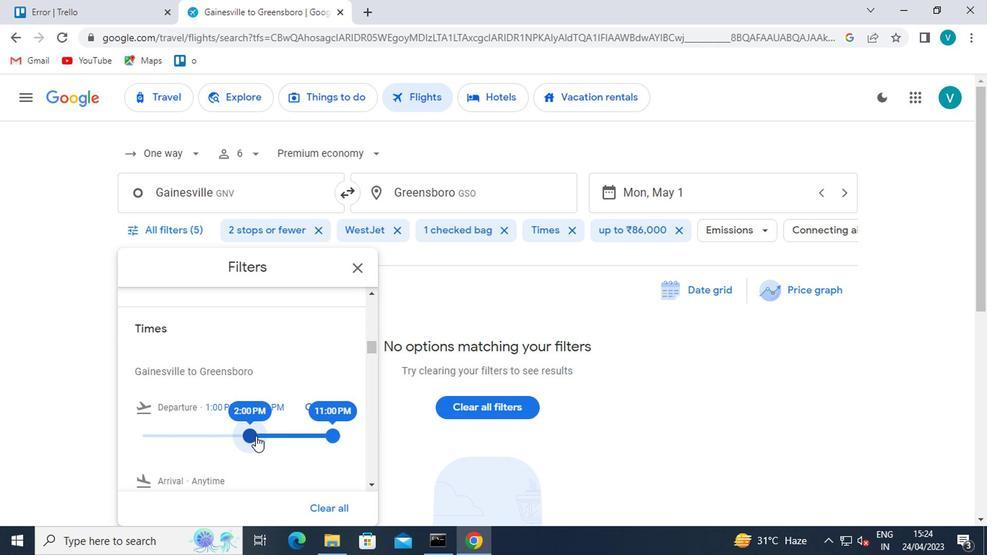 
